 Task: Add a condition where "Priority Is High" in recently solved tickets.
Action: Mouse moved to (109, 364)
Screenshot: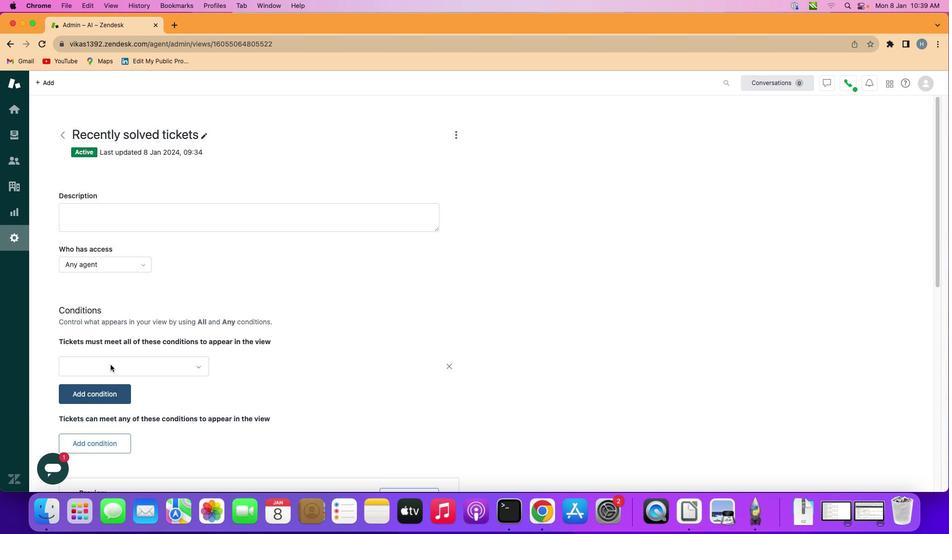 
Action: Mouse pressed left at (109, 364)
Screenshot: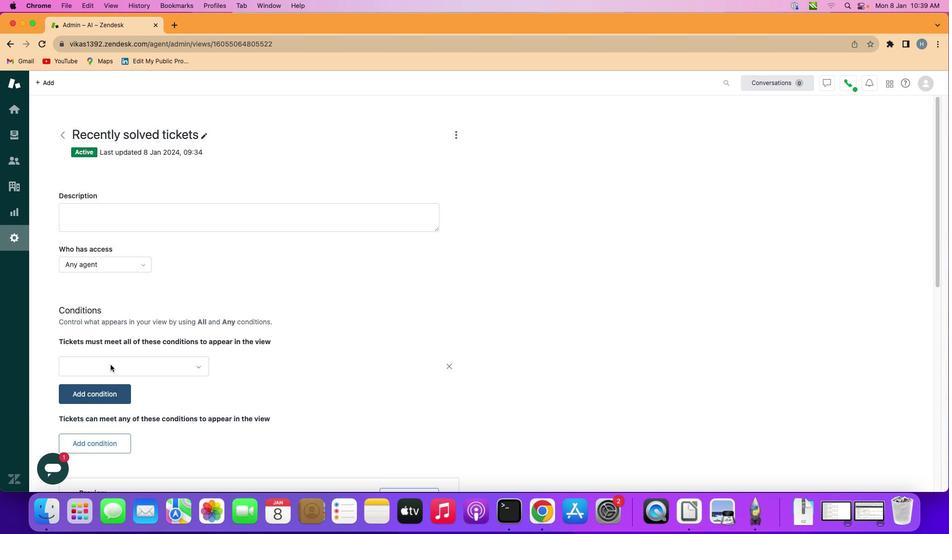 
Action: Mouse moved to (143, 362)
Screenshot: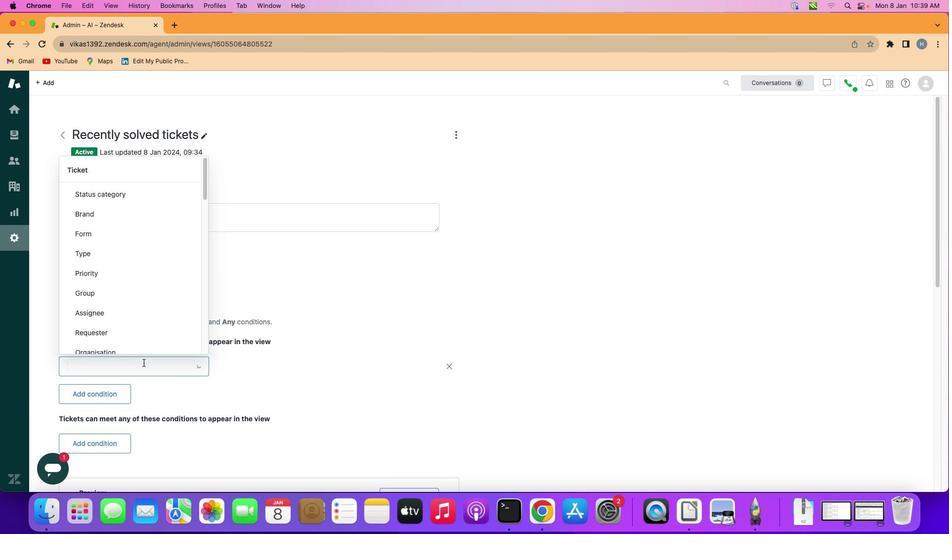
Action: Mouse pressed left at (143, 362)
Screenshot: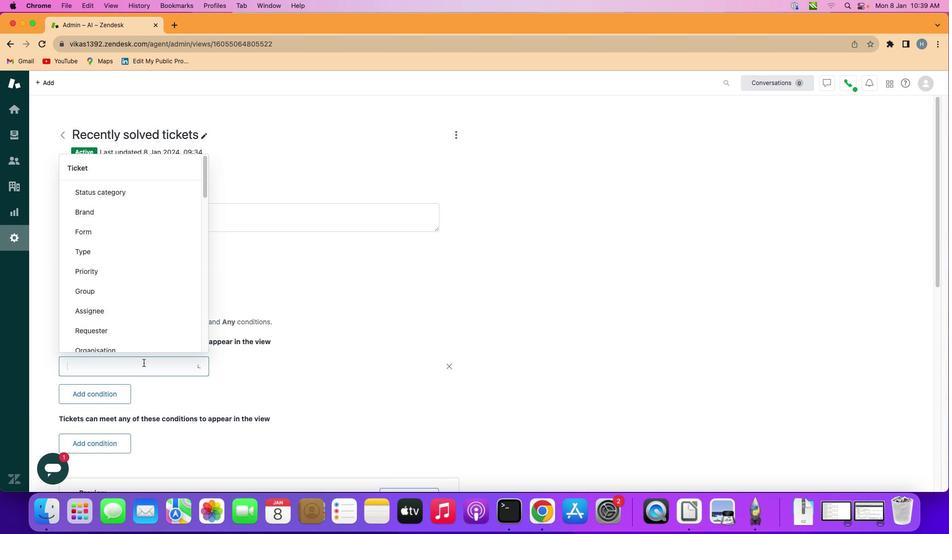 
Action: Mouse moved to (141, 273)
Screenshot: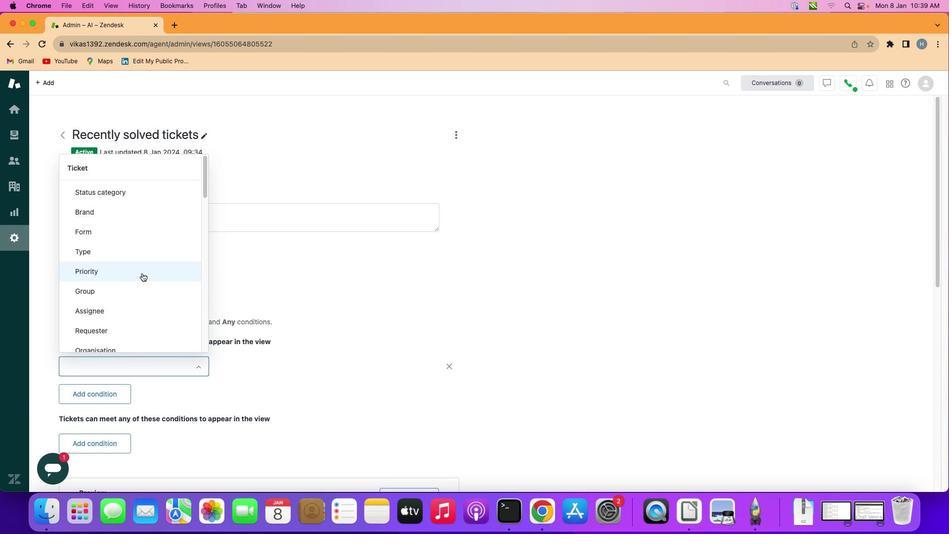 
Action: Mouse pressed left at (141, 273)
Screenshot: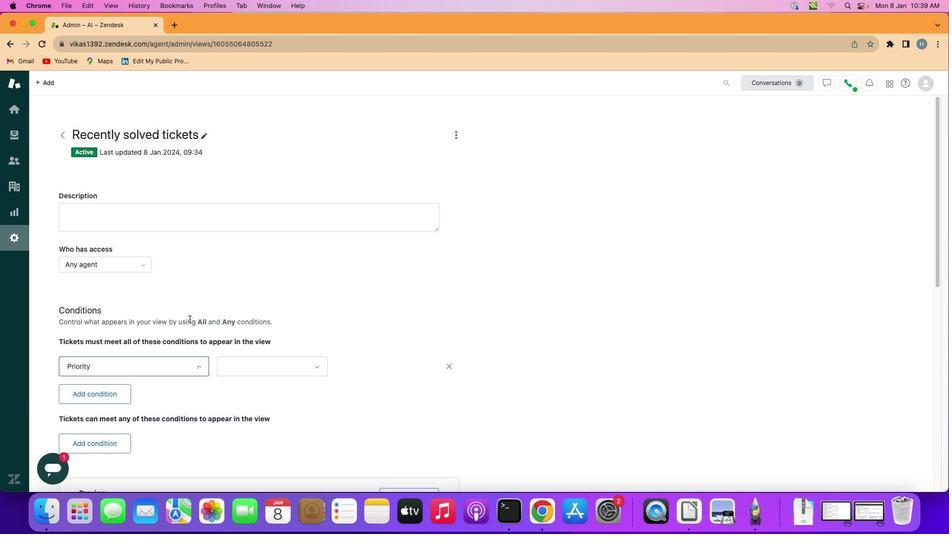 
Action: Mouse moved to (258, 356)
Screenshot: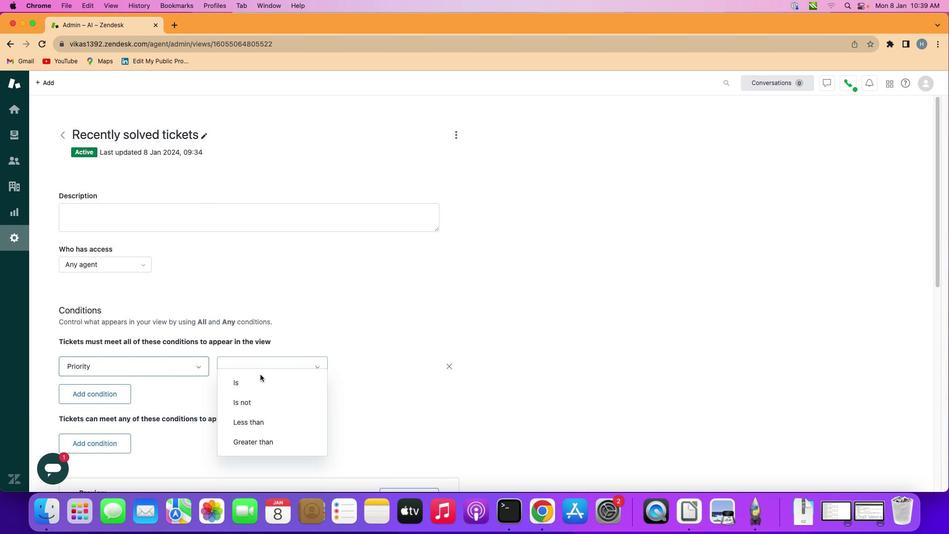 
Action: Mouse pressed left at (258, 356)
Screenshot: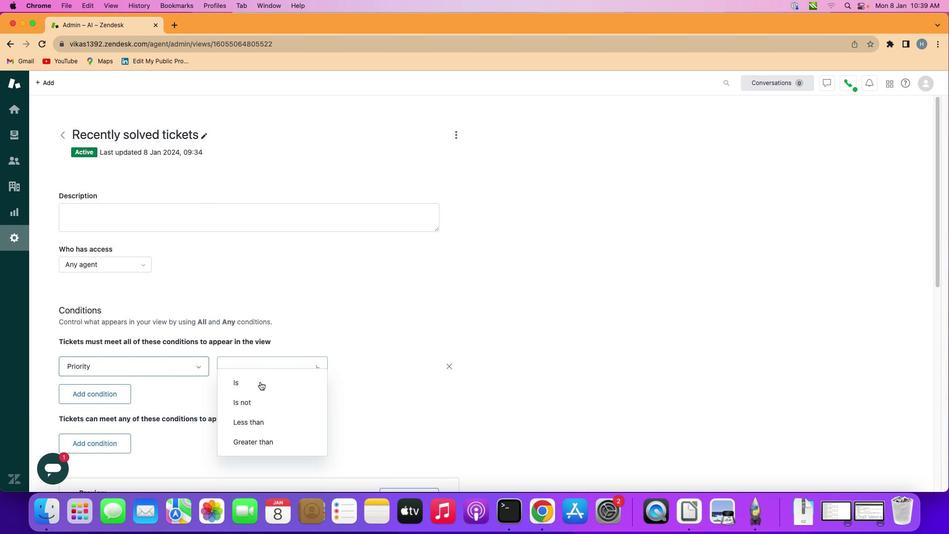 
Action: Mouse moved to (260, 388)
Screenshot: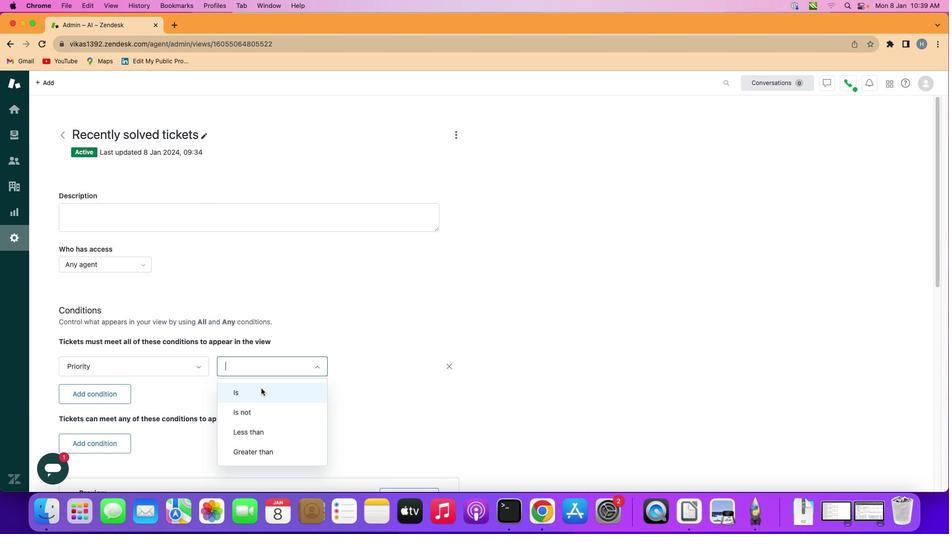 
Action: Mouse pressed left at (260, 388)
Screenshot: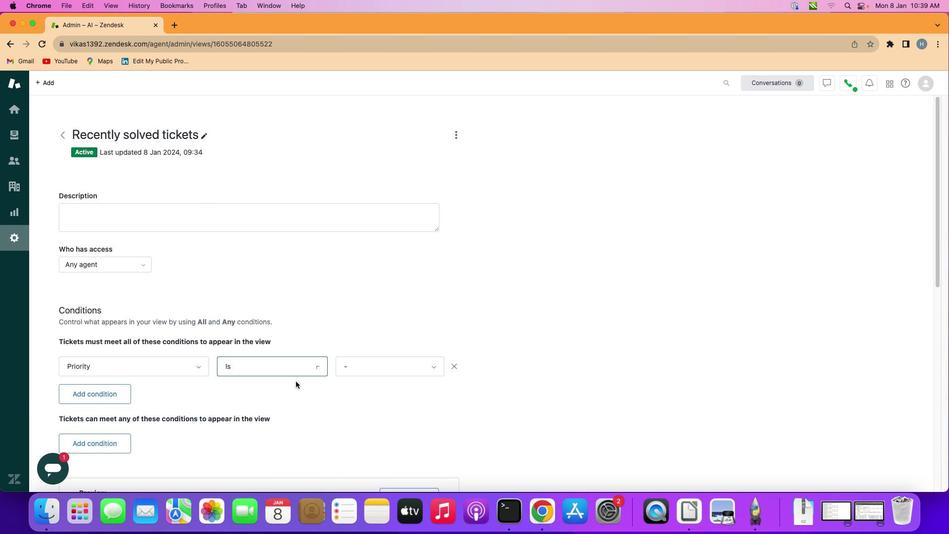 
Action: Mouse moved to (374, 365)
Screenshot: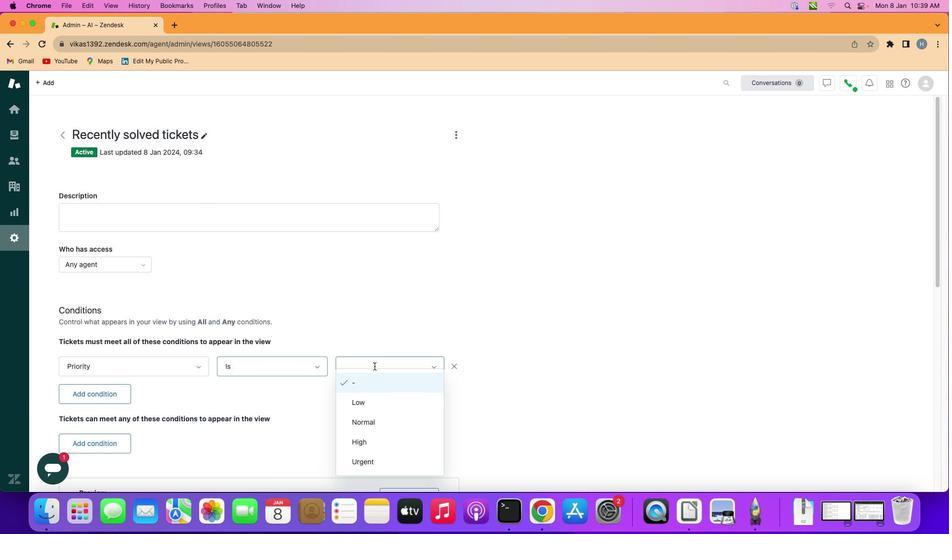 
Action: Mouse pressed left at (374, 365)
Screenshot: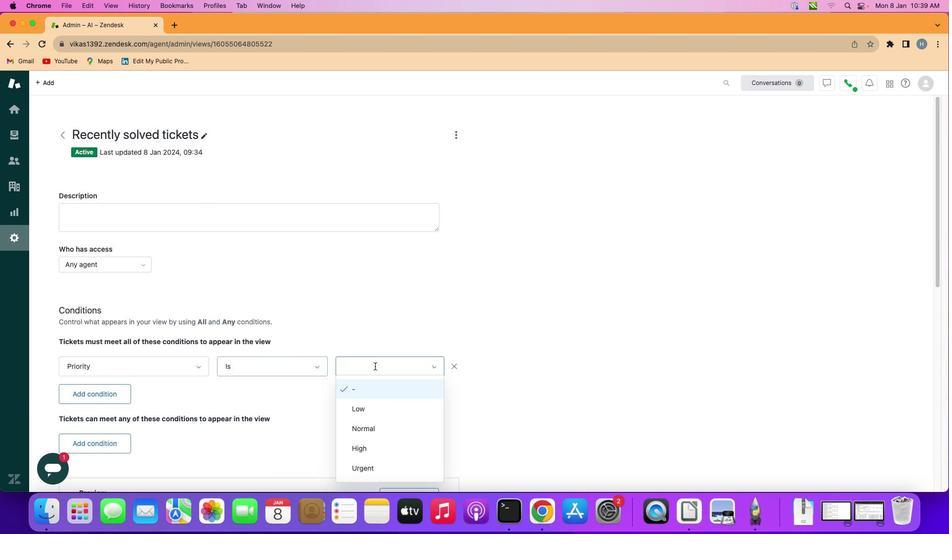 
Action: Mouse moved to (385, 446)
Screenshot: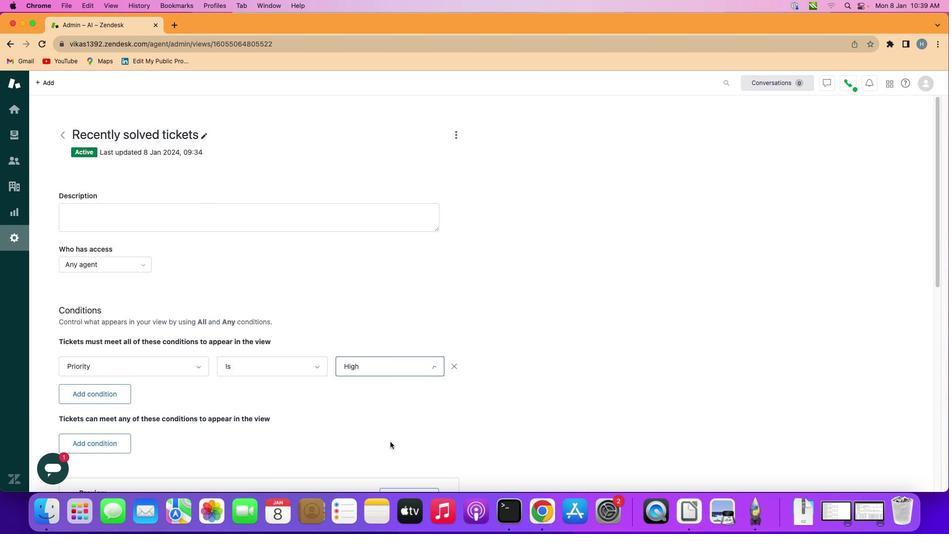 
Action: Mouse pressed left at (385, 446)
Screenshot: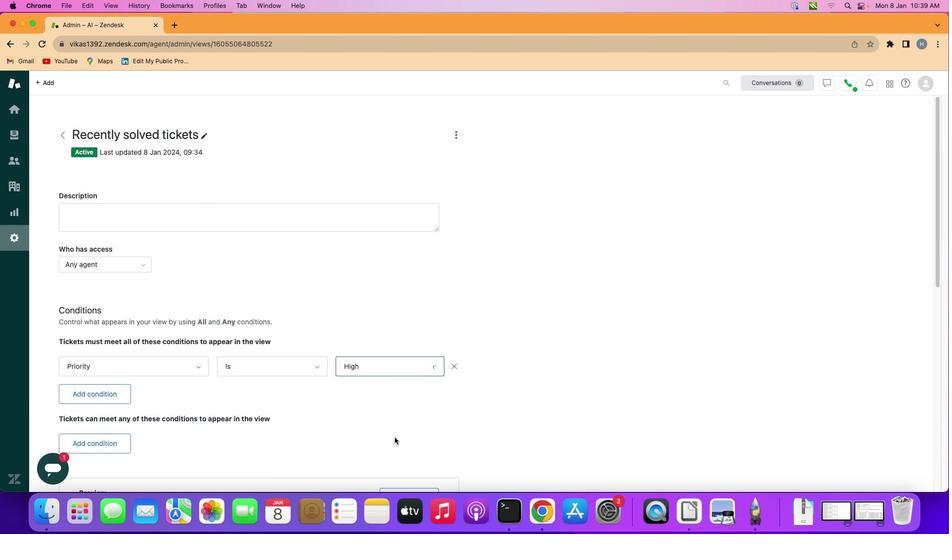 
Action: Mouse moved to (369, 444)
Screenshot: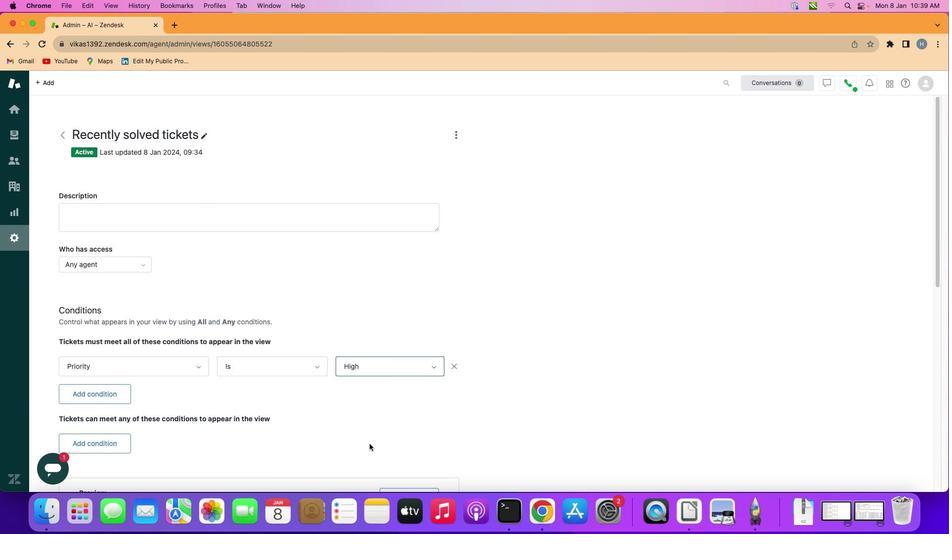 
